 Task: Add the task  Upgrade and migrate company project management to a cloud-based solution to the section Compliance Audit Sprint in the project AgileOpus and add a Due Date to the respective task as 2024/04/28
Action: Mouse moved to (507, 501)
Screenshot: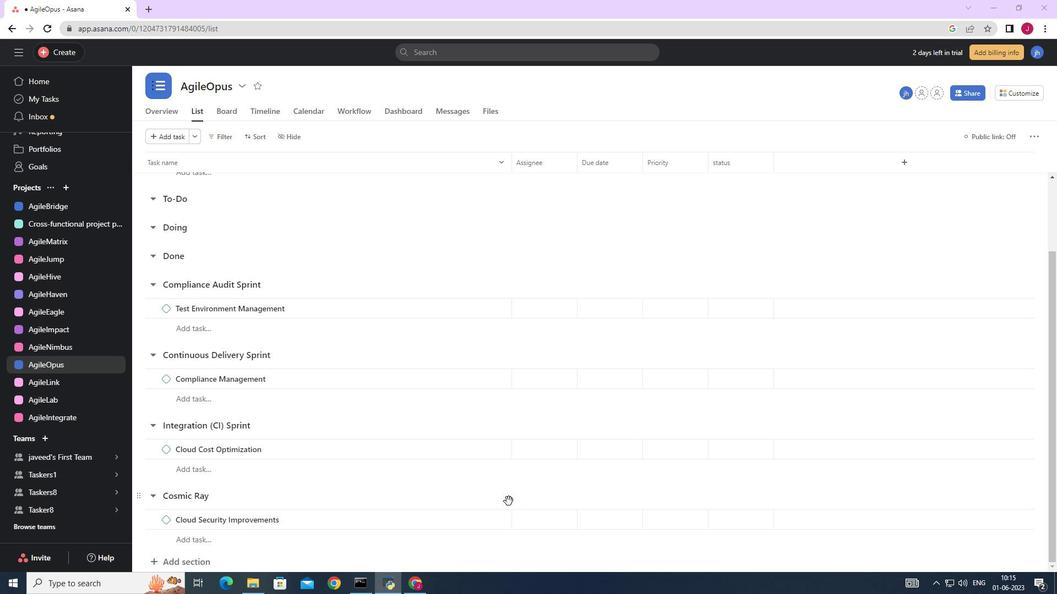 
Action: Mouse scrolled (507, 501) with delta (0, 0)
Screenshot: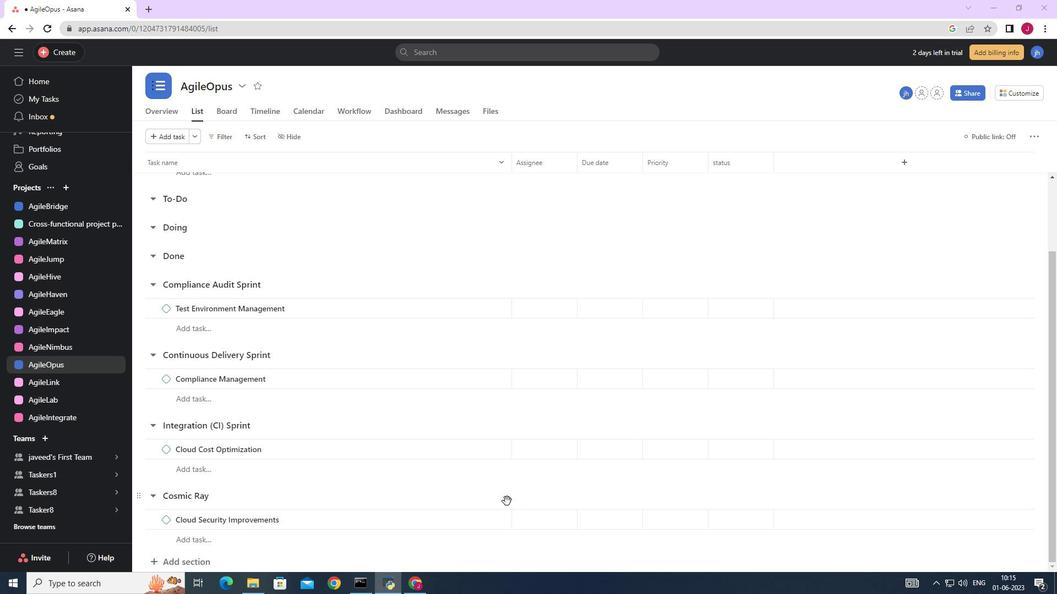 
Action: Mouse scrolled (507, 501) with delta (0, 0)
Screenshot: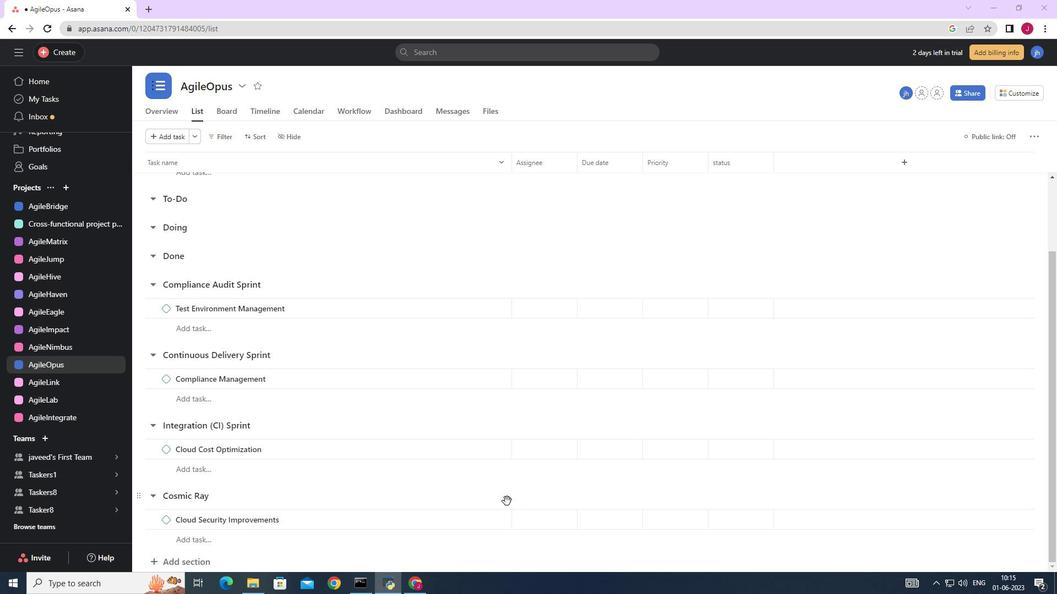 
Action: Mouse scrolled (507, 501) with delta (0, 0)
Screenshot: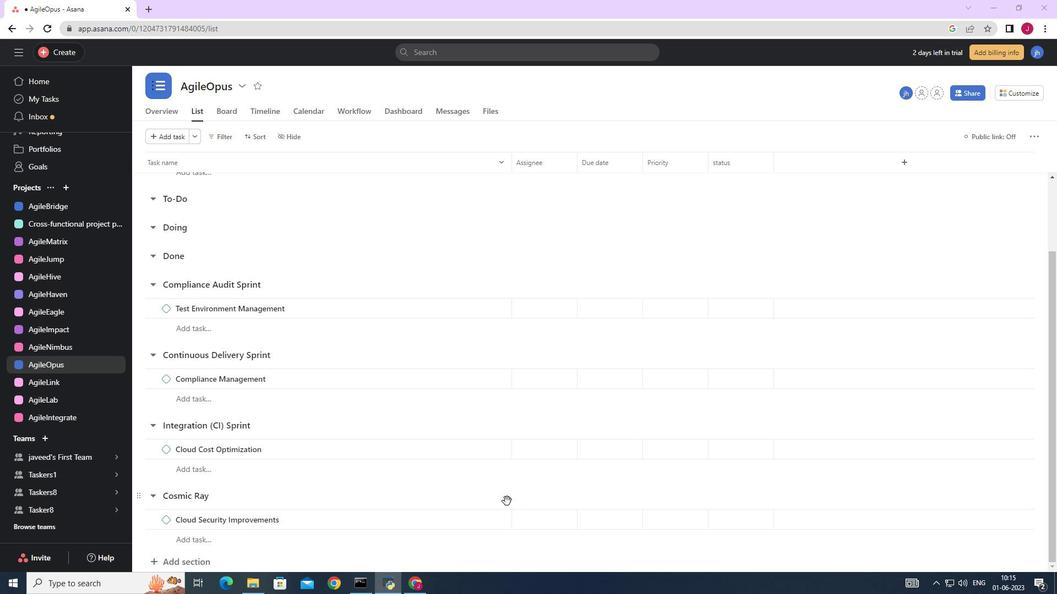 
Action: Mouse moved to (487, 459)
Screenshot: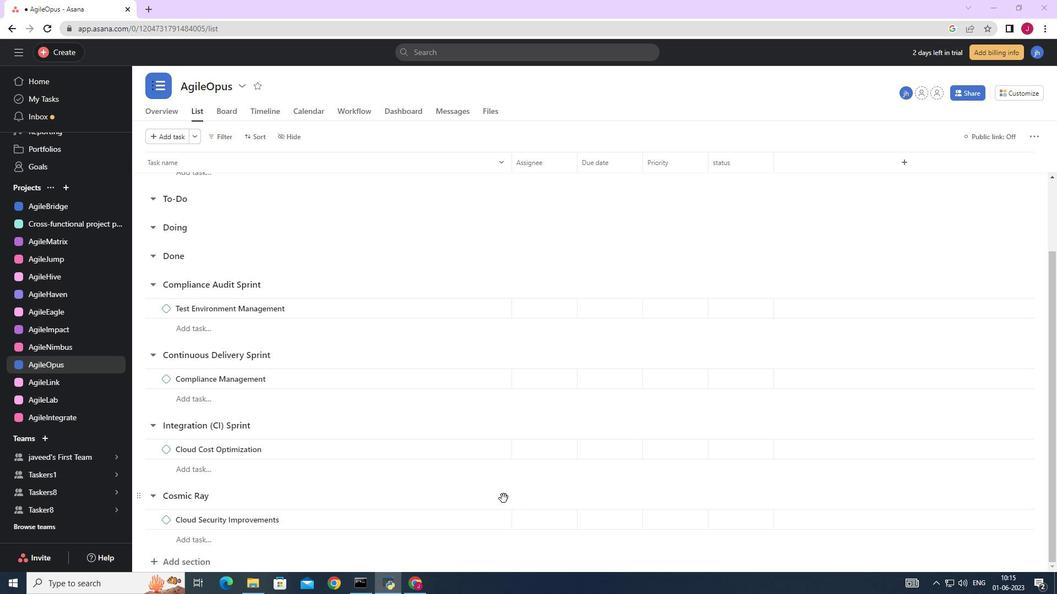 
Action: Mouse scrolled (487, 459) with delta (0, 0)
Screenshot: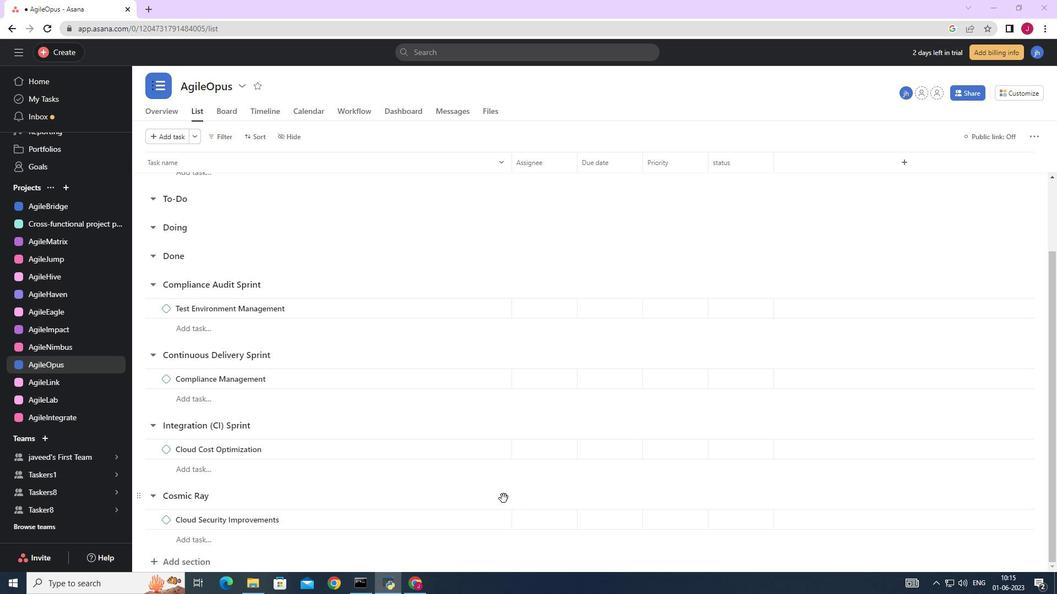 
Action: Mouse scrolled (487, 459) with delta (0, 0)
Screenshot: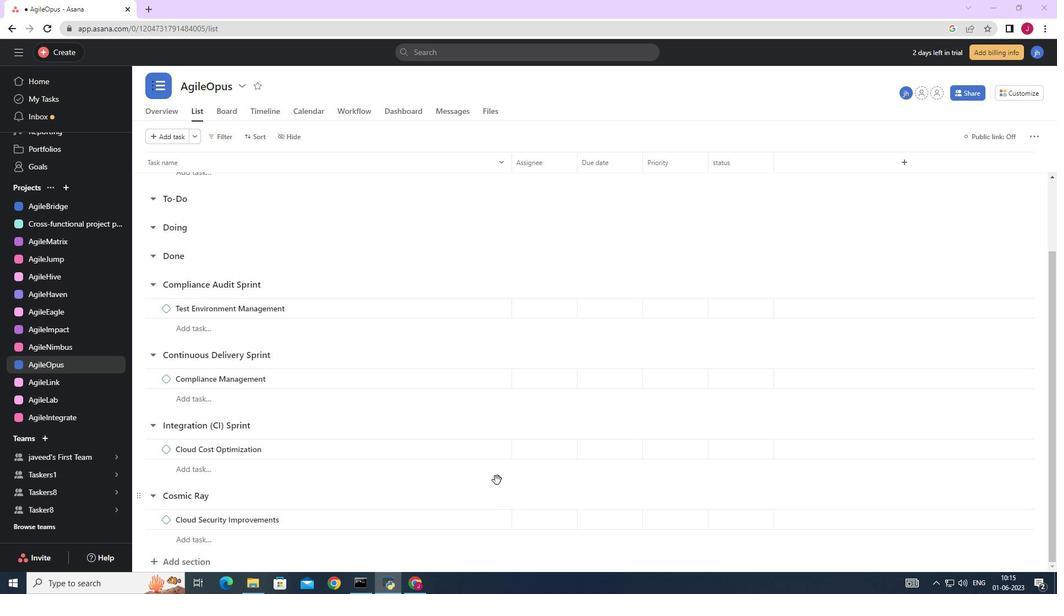 
Action: Mouse scrolled (487, 459) with delta (0, 0)
Screenshot: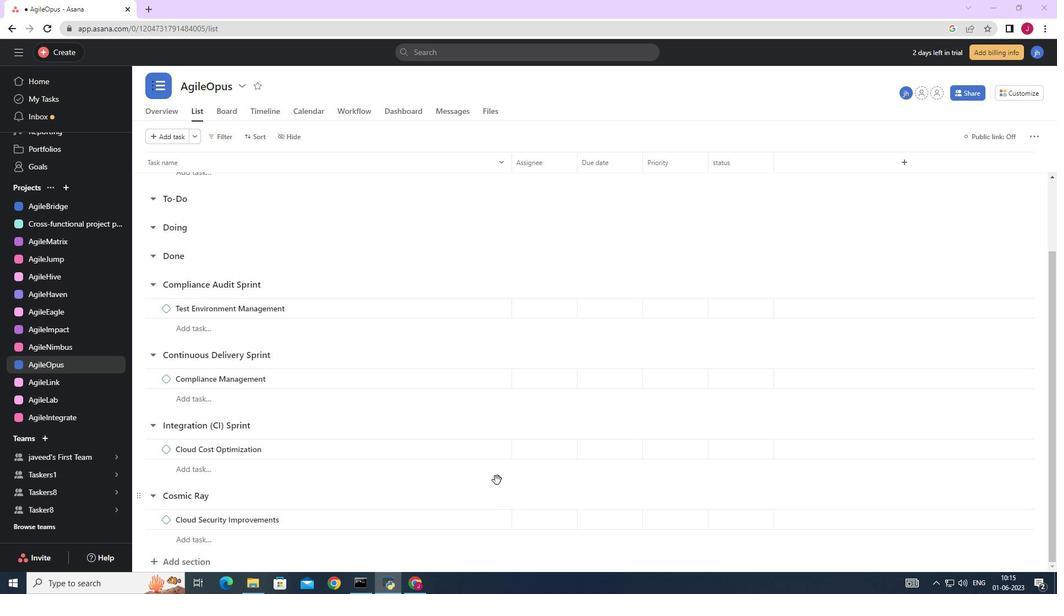 
Action: Mouse scrolled (487, 459) with delta (0, 0)
Screenshot: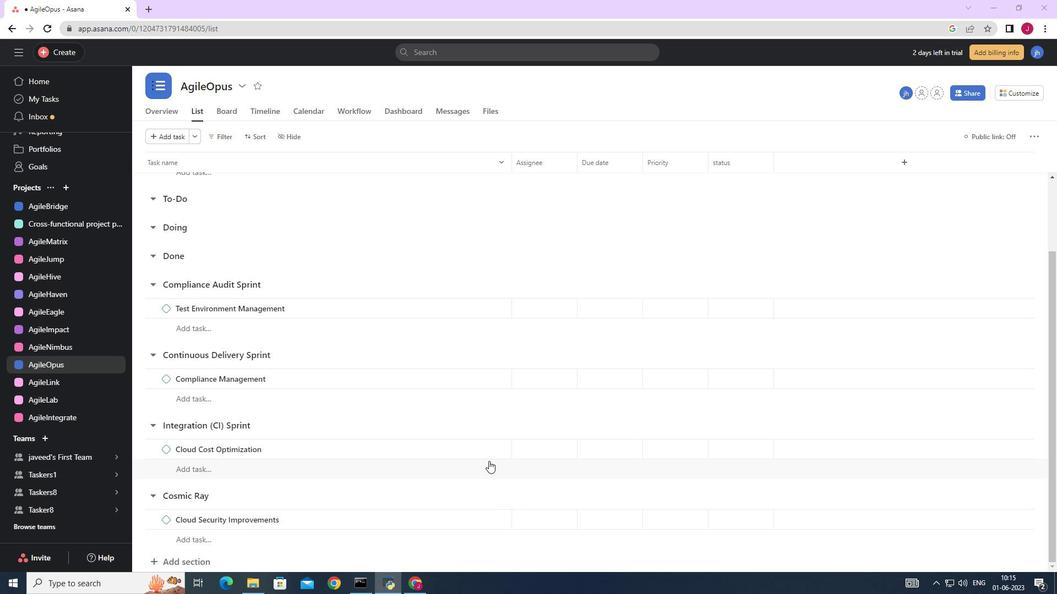 
Action: Mouse scrolled (487, 459) with delta (0, 0)
Screenshot: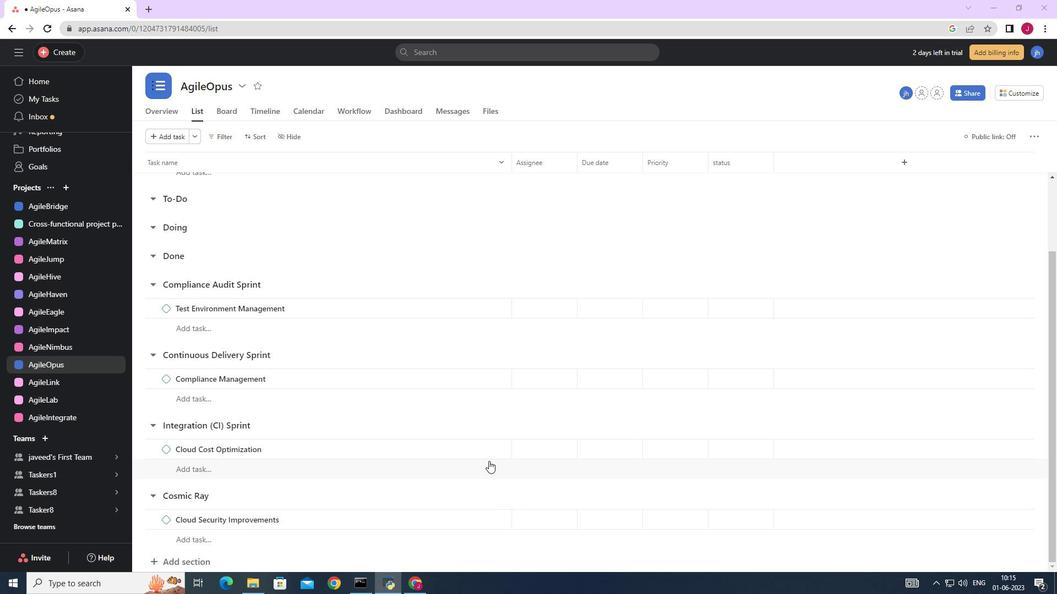 
Action: Mouse moved to (486, 459)
Screenshot: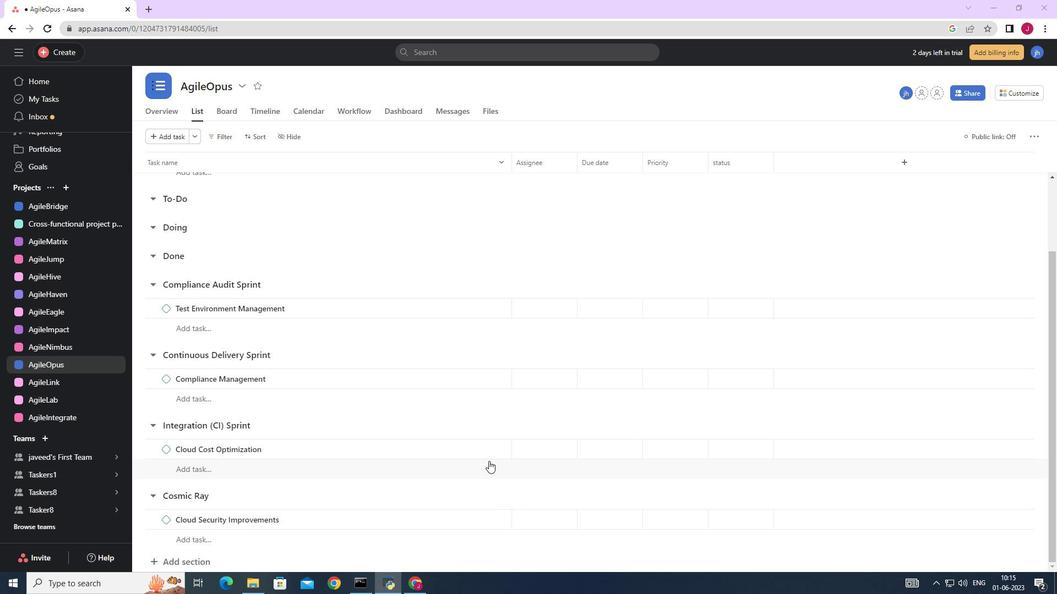 
Action: Mouse scrolled (486, 459) with delta (0, 0)
Screenshot: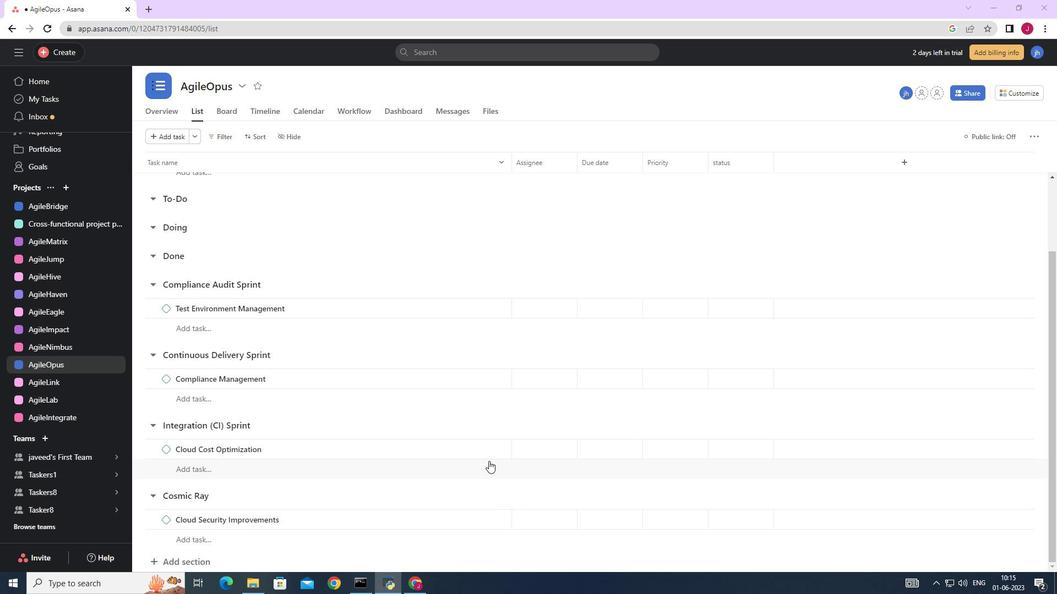 
Action: Mouse moved to (482, 459)
Screenshot: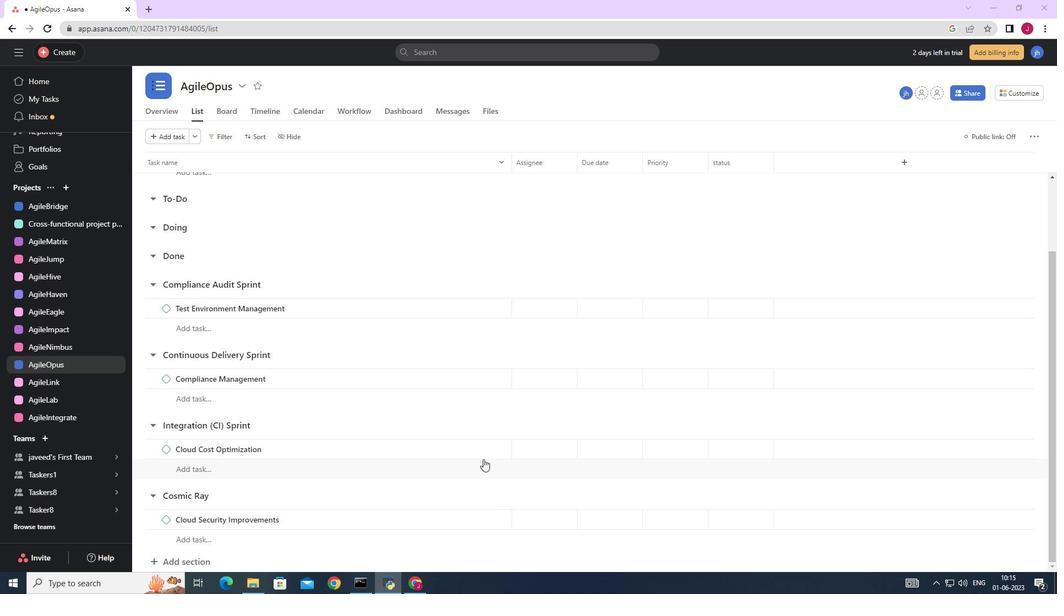 
Action: Mouse scrolled (482, 460) with delta (0, 0)
Screenshot: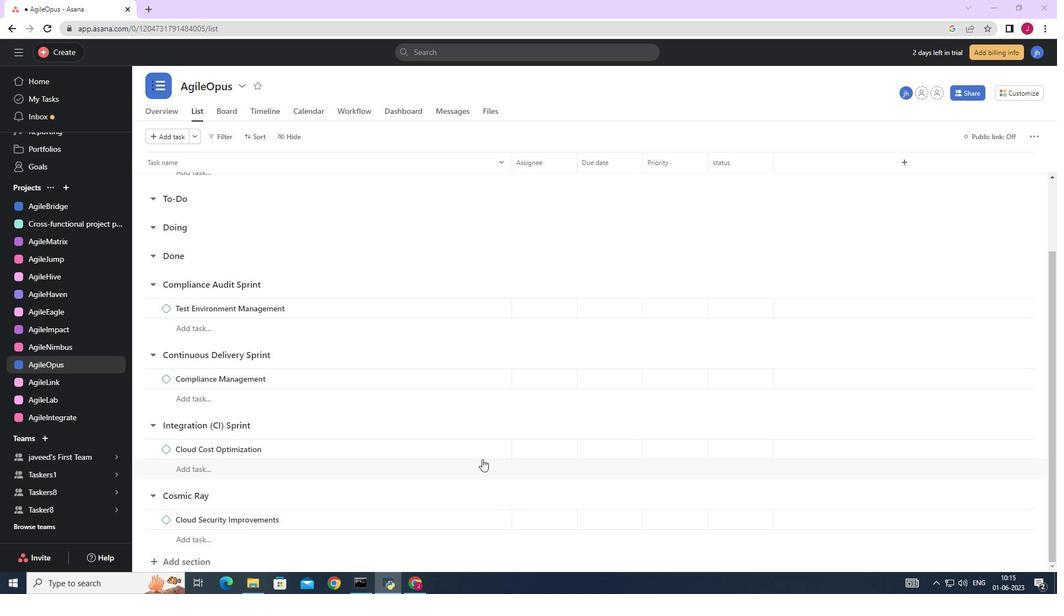 
Action: Mouse scrolled (482, 460) with delta (0, 0)
Screenshot: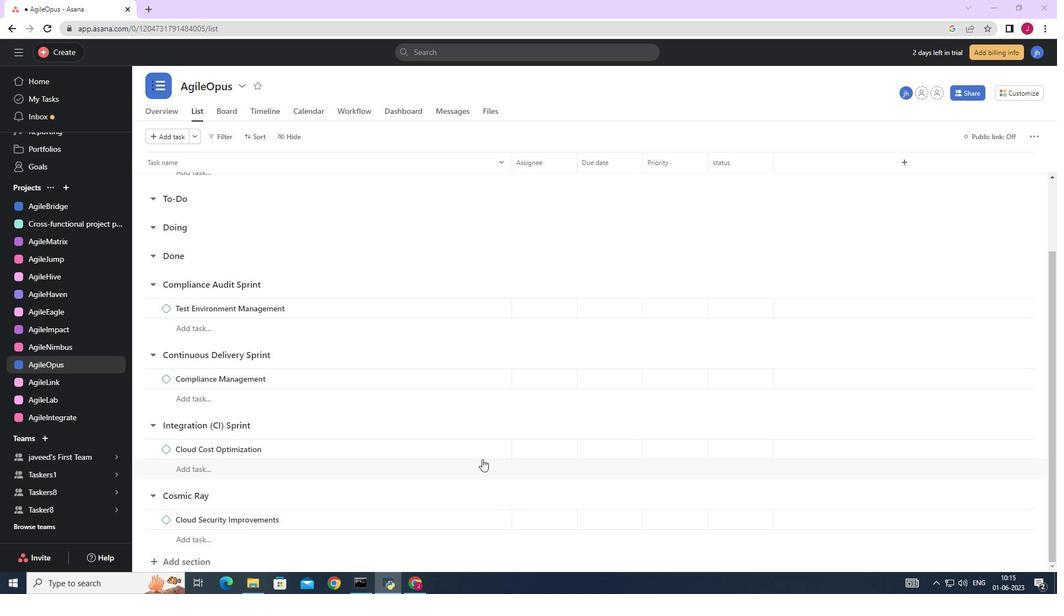 
Action: Mouse scrolled (482, 460) with delta (0, 0)
Screenshot: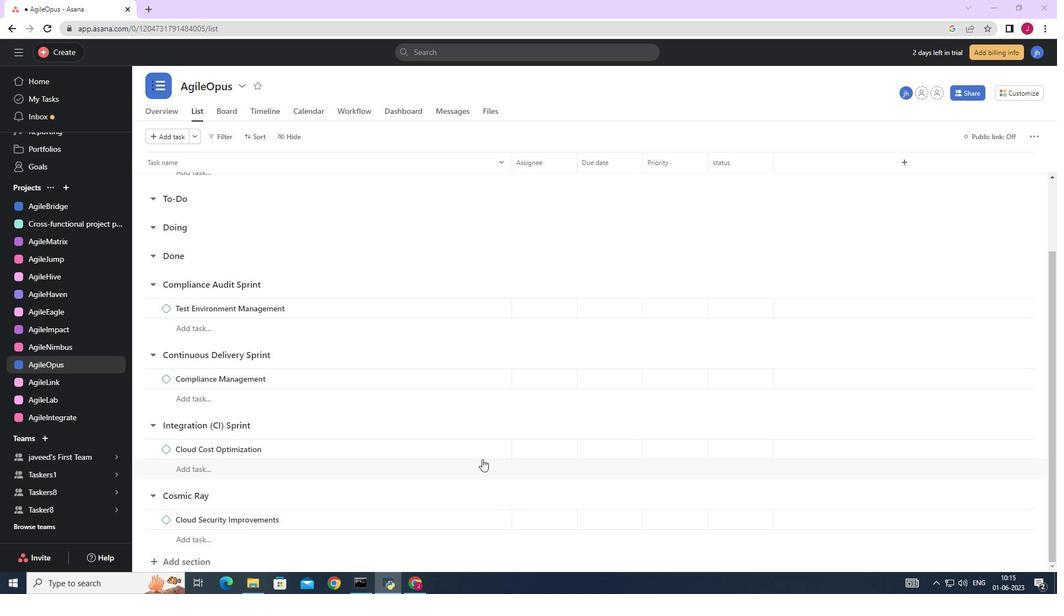 
Action: Mouse scrolled (482, 460) with delta (0, 0)
Screenshot: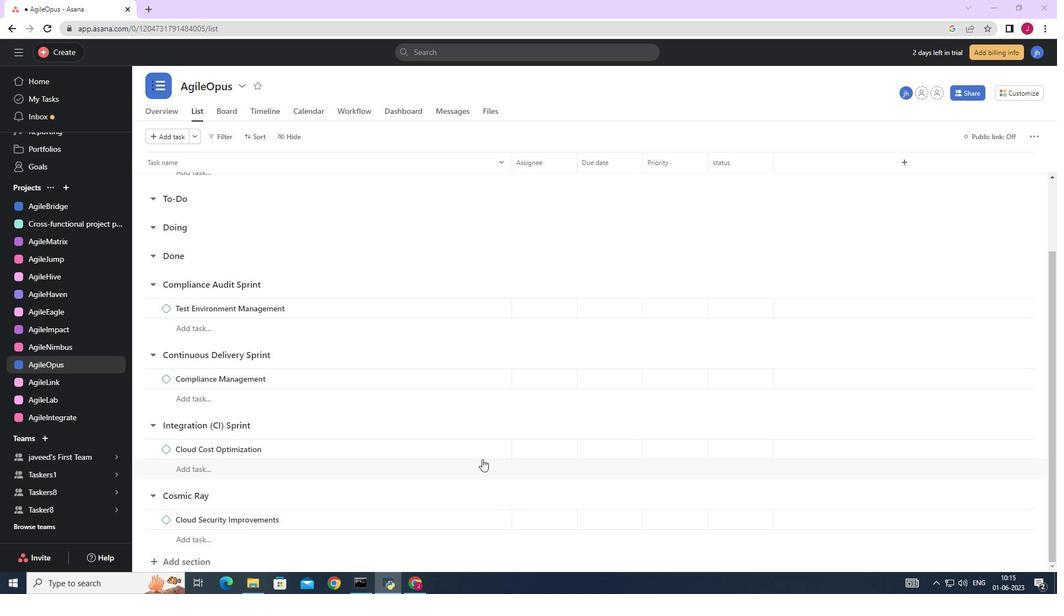 
Action: Mouse scrolled (482, 460) with delta (0, 0)
Screenshot: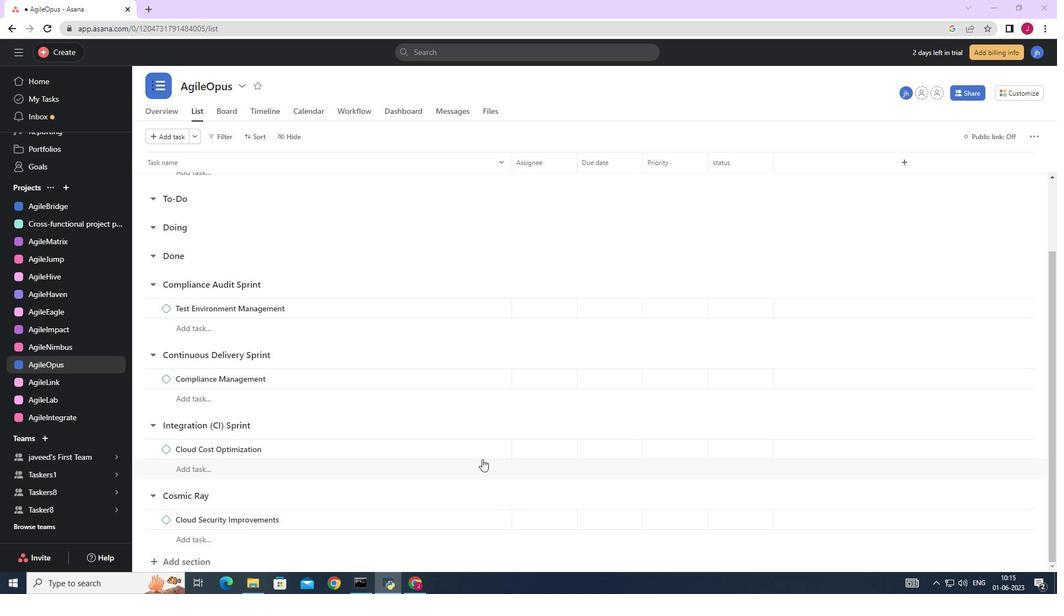 
Action: Mouse moved to (481, 241)
Screenshot: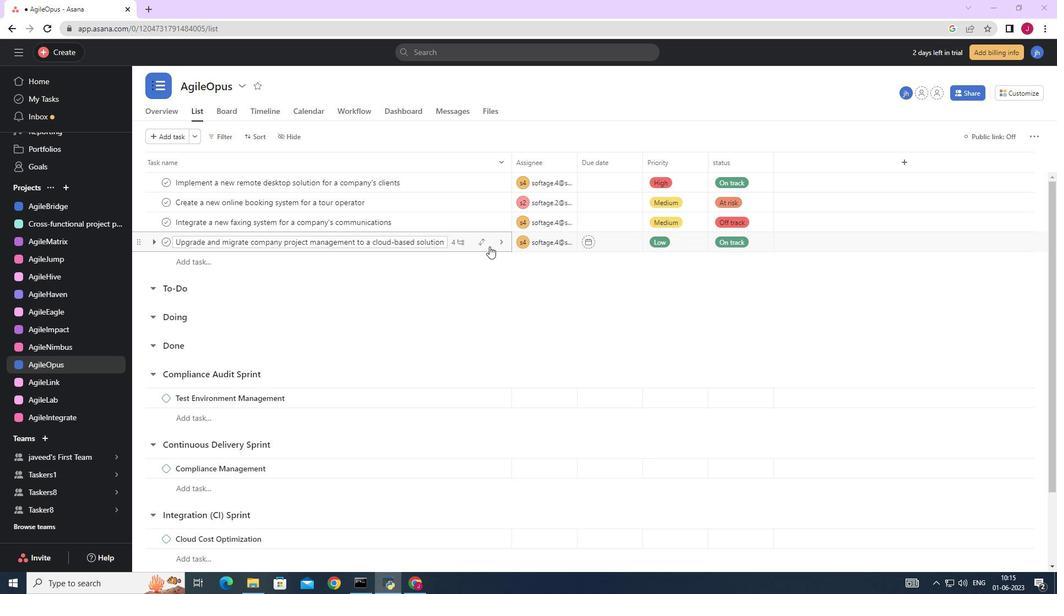 
Action: Mouse pressed left at (481, 241)
Screenshot: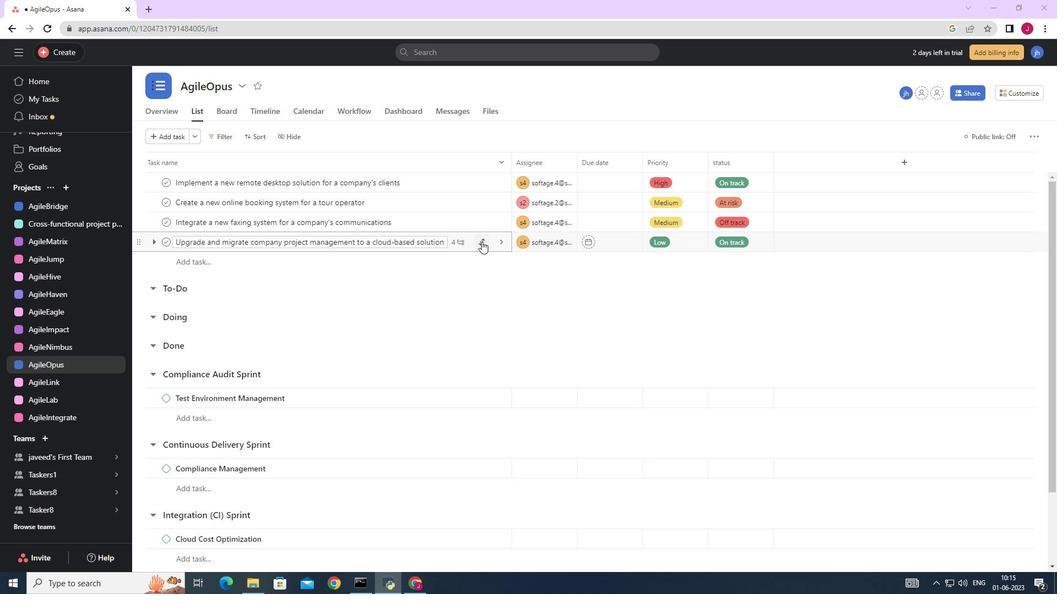 
Action: Mouse moved to (424, 364)
Screenshot: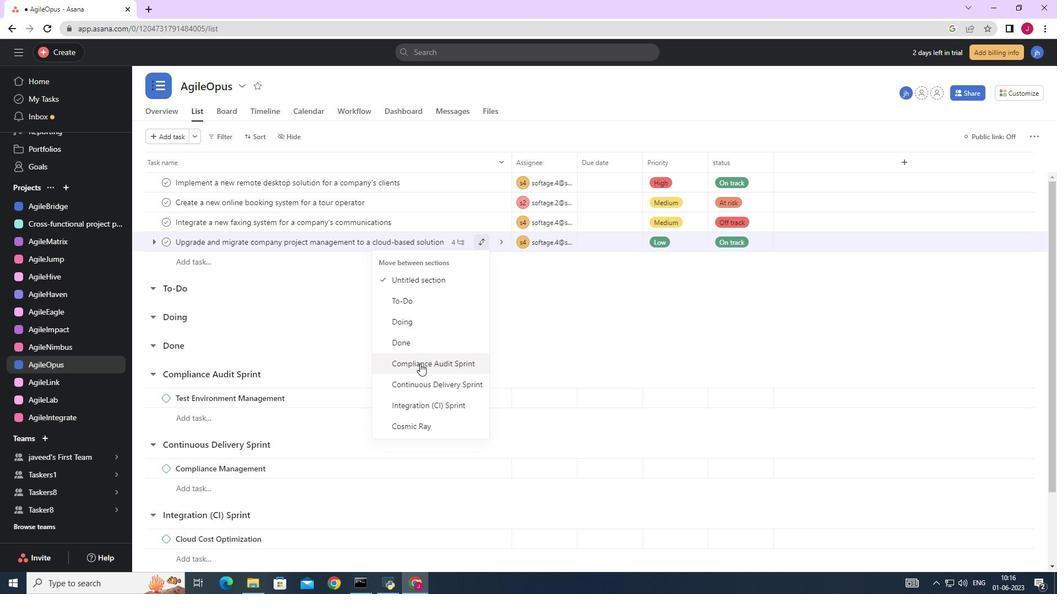 
Action: Mouse pressed left at (424, 364)
Screenshot: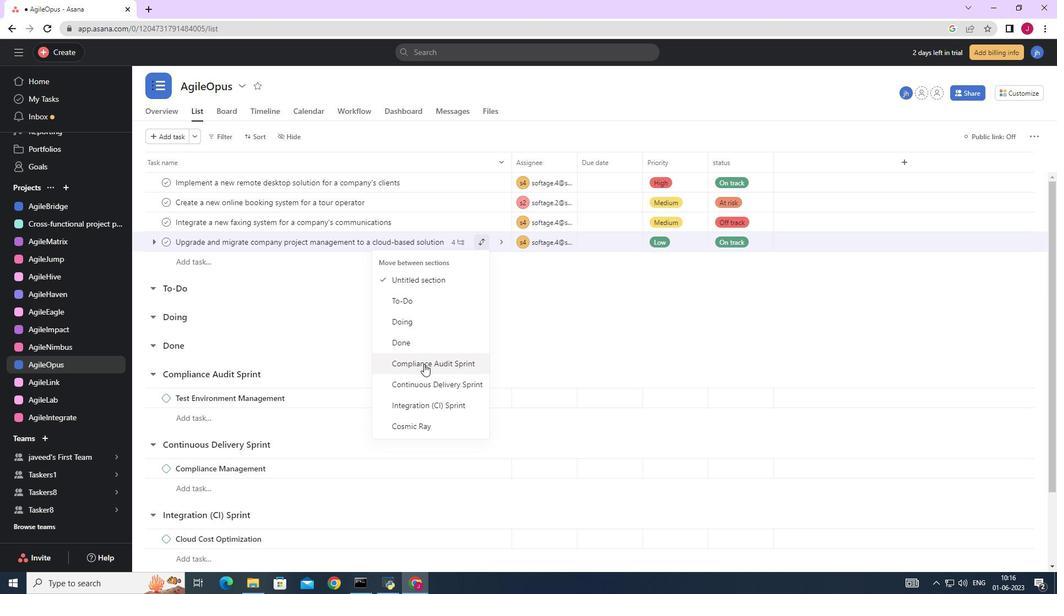 
Action: Mouse moved to (621, 380)
Screenshot: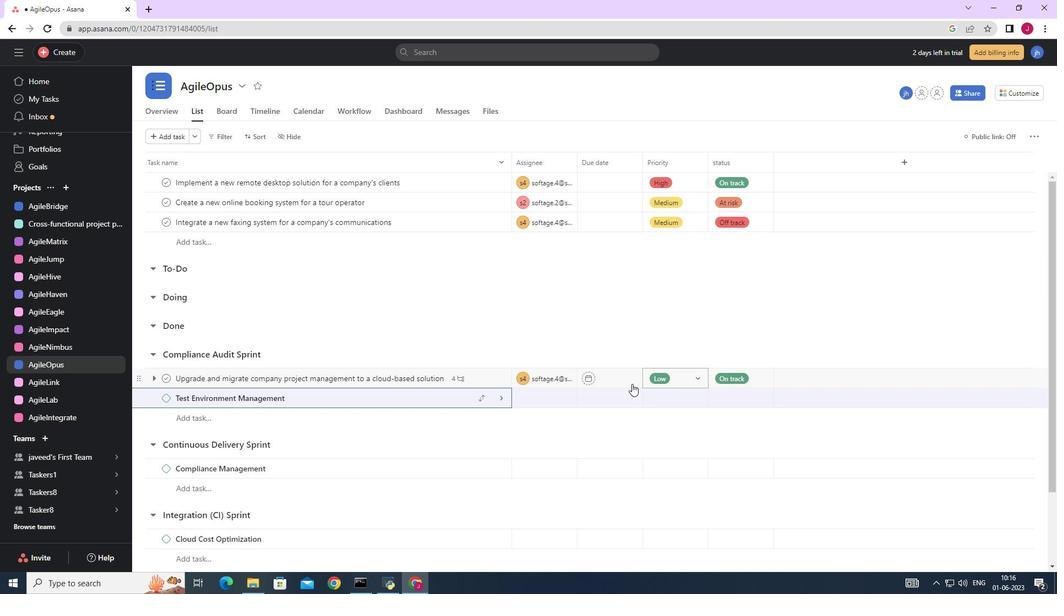 
Action: Mouse pressed left at (621, 380)
Screenshot: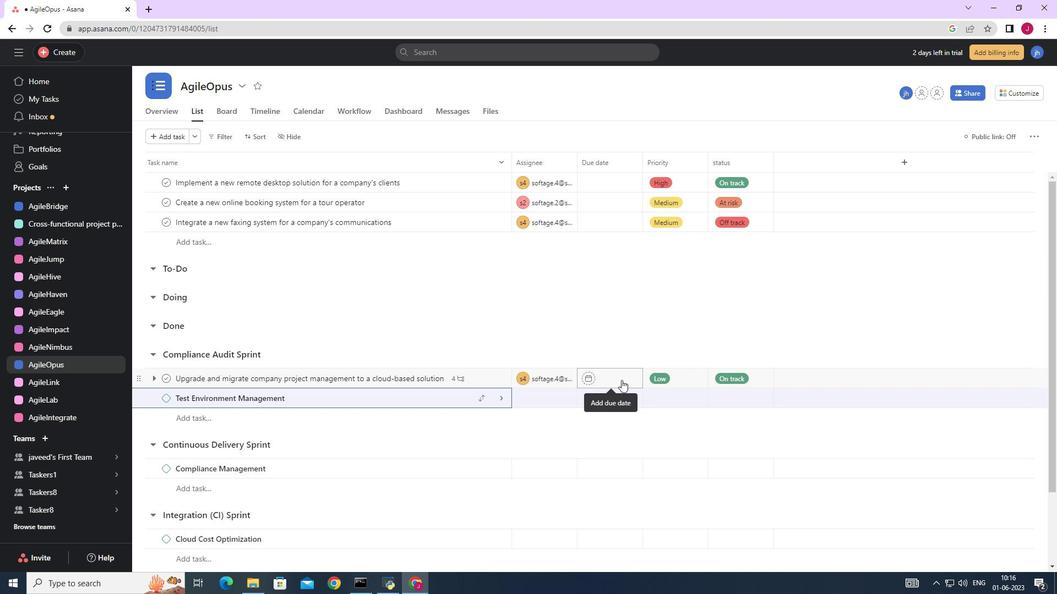 
Action: Mouse moved to (722, 204)
Screenshot: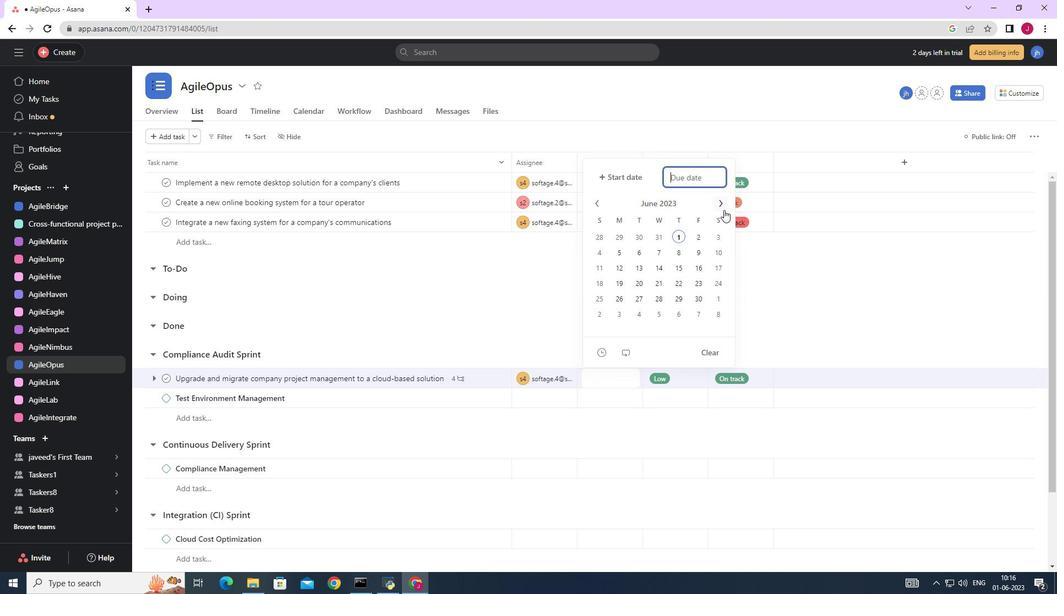 
Action: Mouse pressed left at (722, 204)
Screenshot: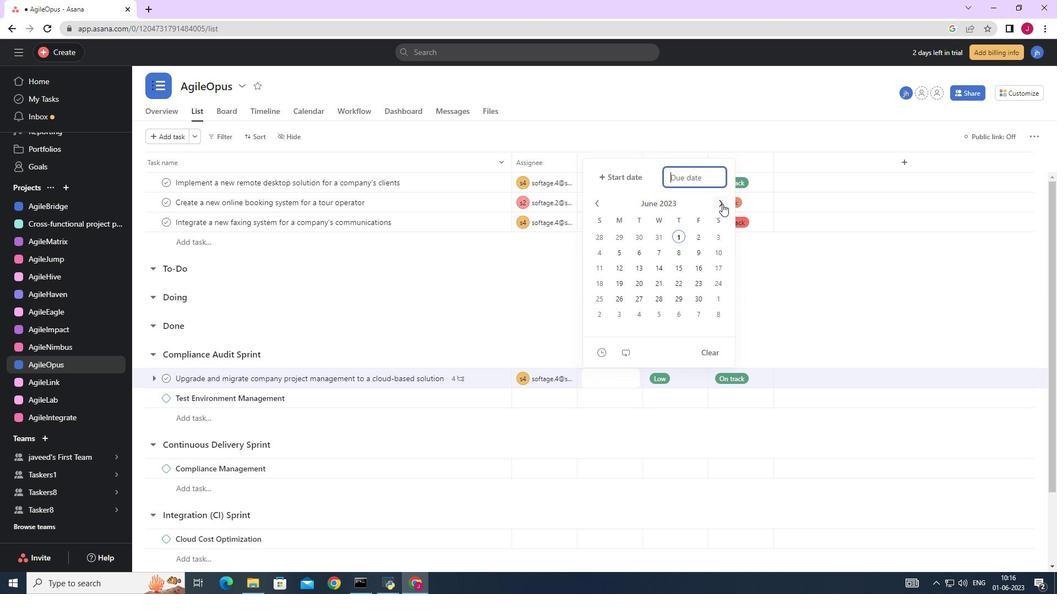 
Action: Mouse pressed left at (722, 204)
Screenshot: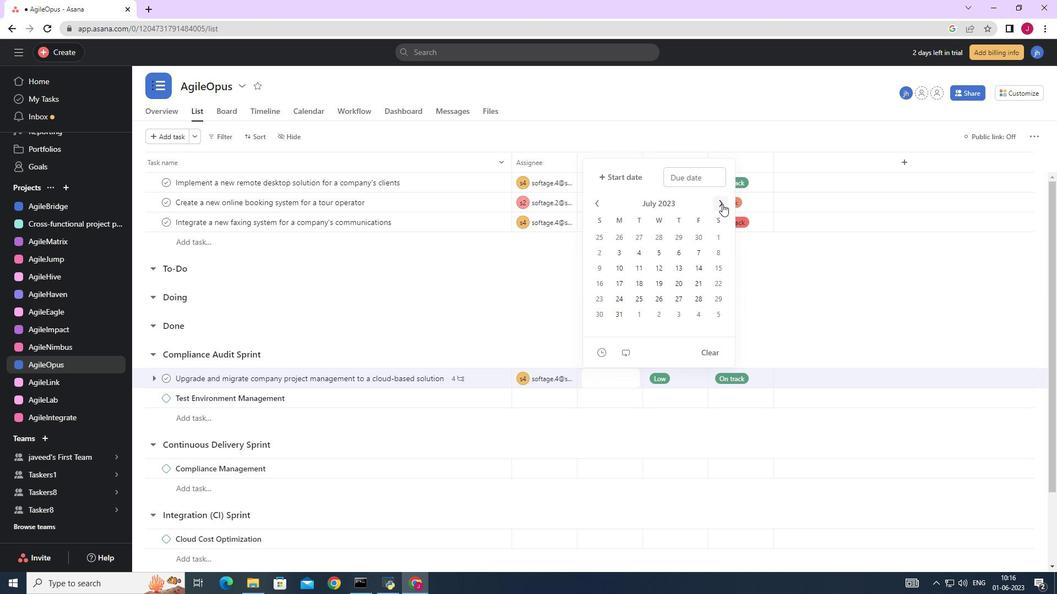 
Action: Mouse pressed left at (722, 204)
Screenshot: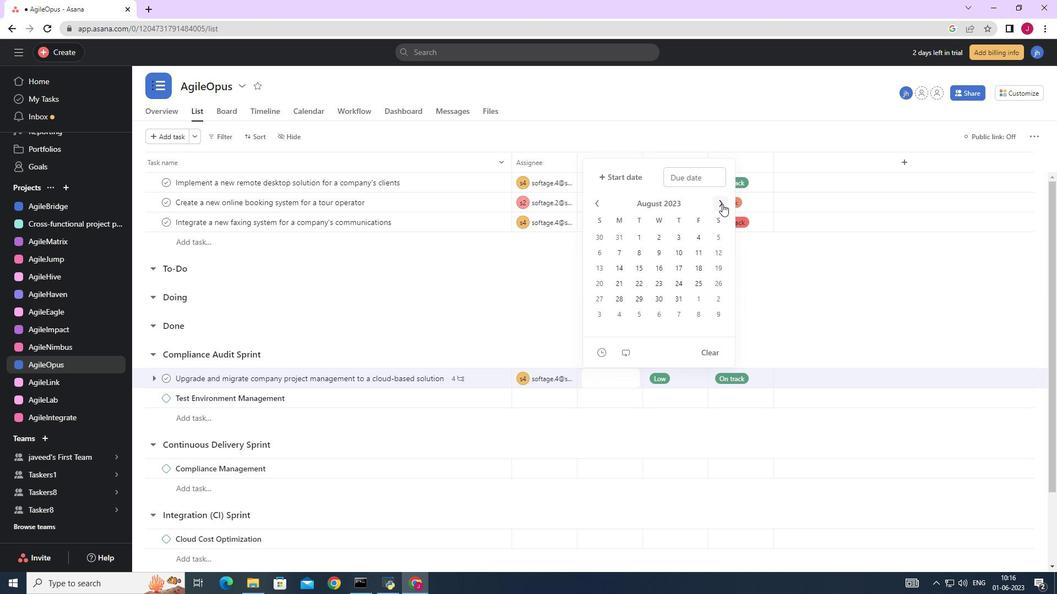
Action: Mouse pressed left at (722, 204)
Screenshot: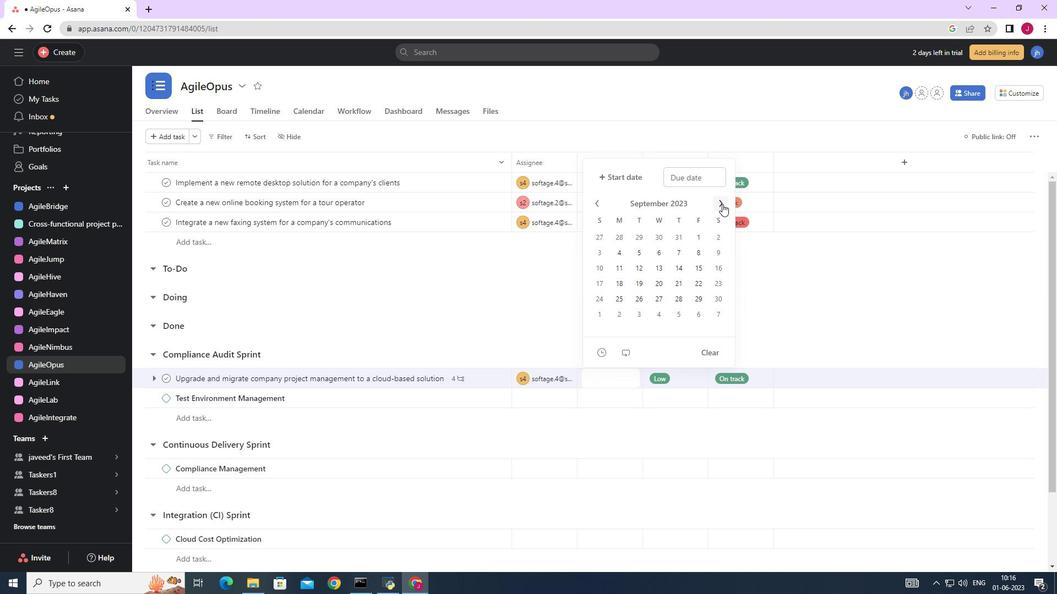 
Action: Mouse pressed left at (722, 204)
Screenshot: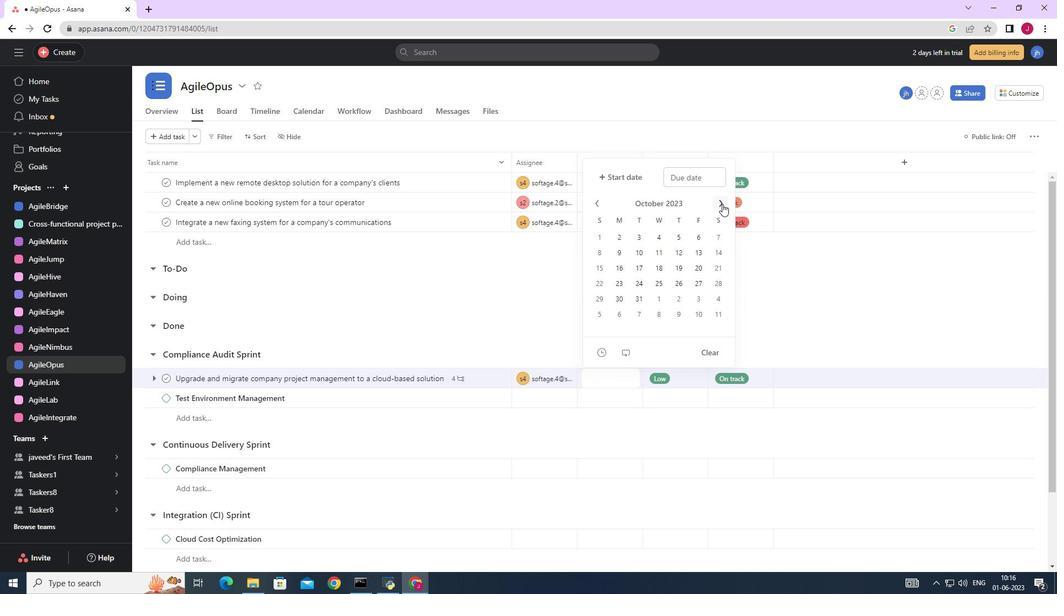 
Action: Mouse pressed left at (722, 204)
Screenshot: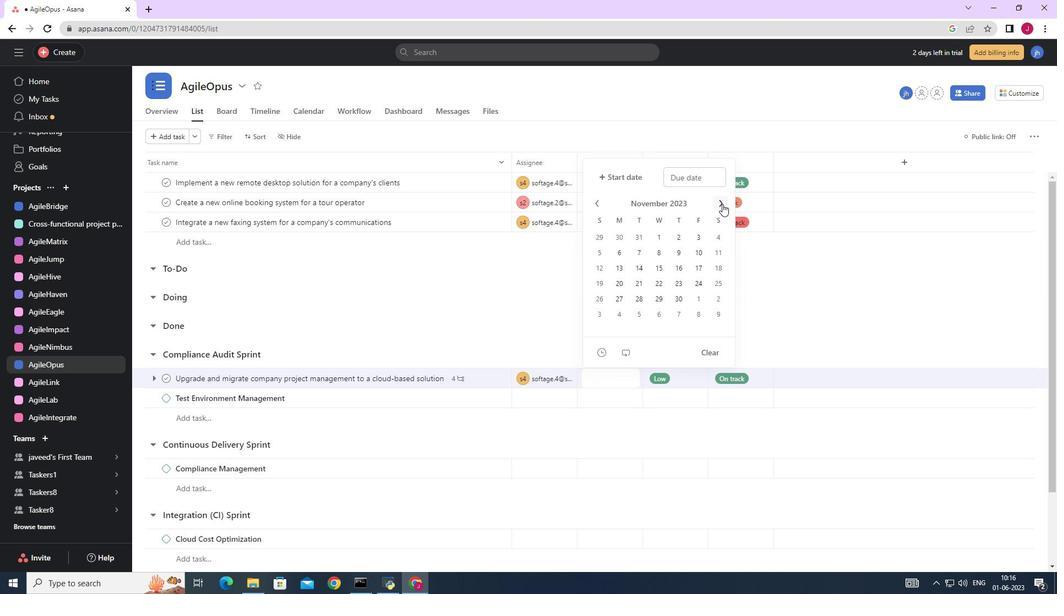 
Action: Mouse pressed left at (722, 204)
Screenshot: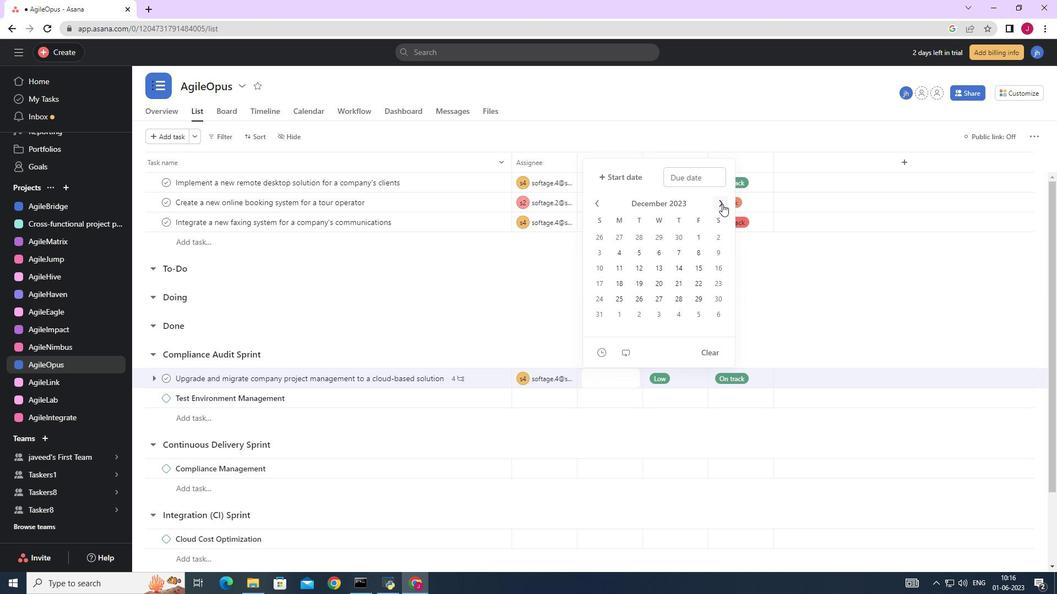 
Action: Mouse pressed left at (722, 204)
Screenshot: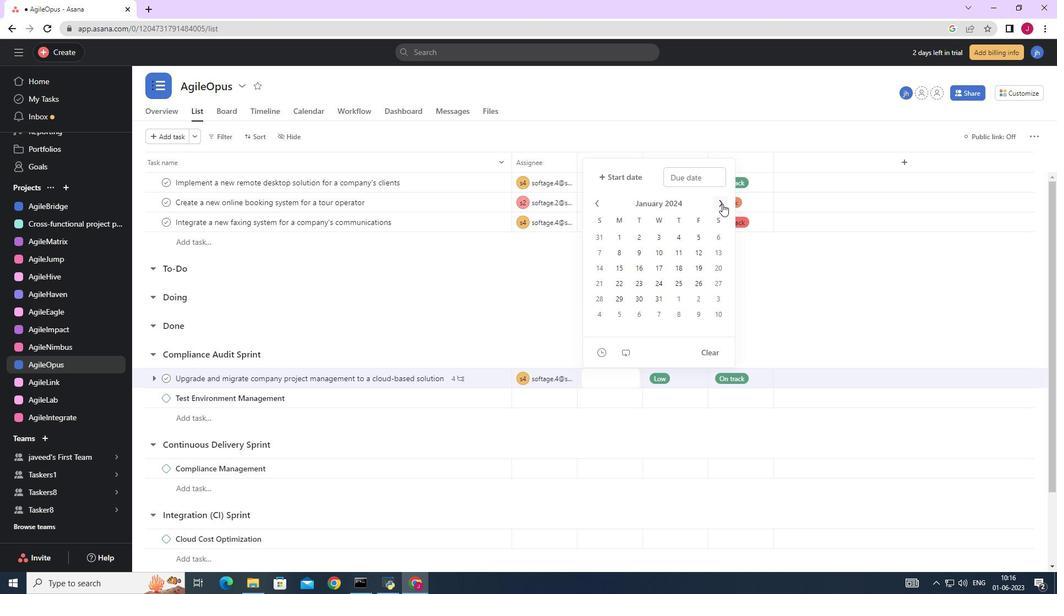 
Action: Mouse pressed left at (722, 204)
Screenshot: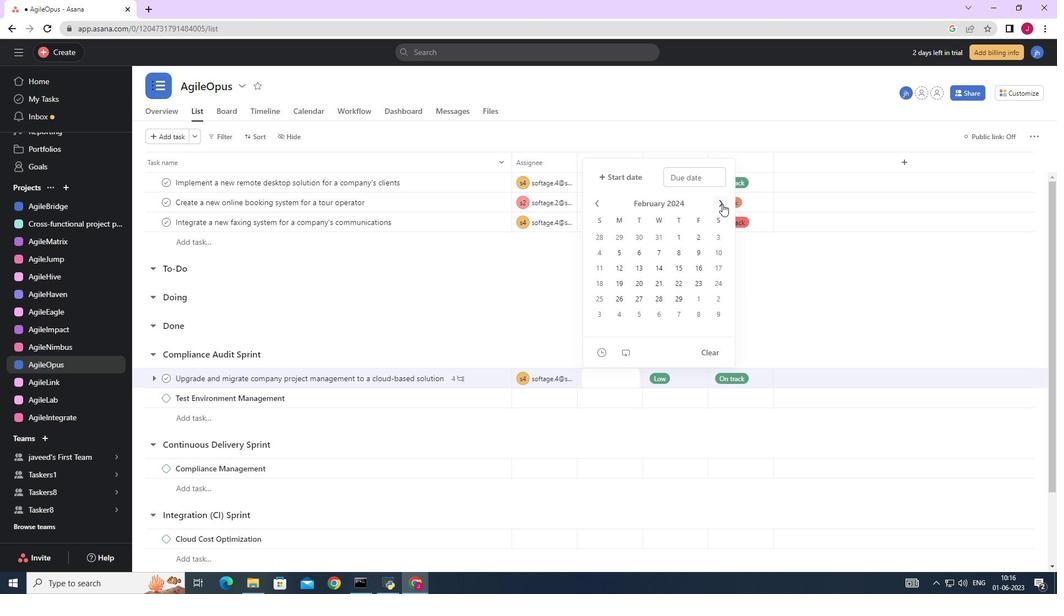 
Action: Mouse pressed left at (722, 204)
Screenshot: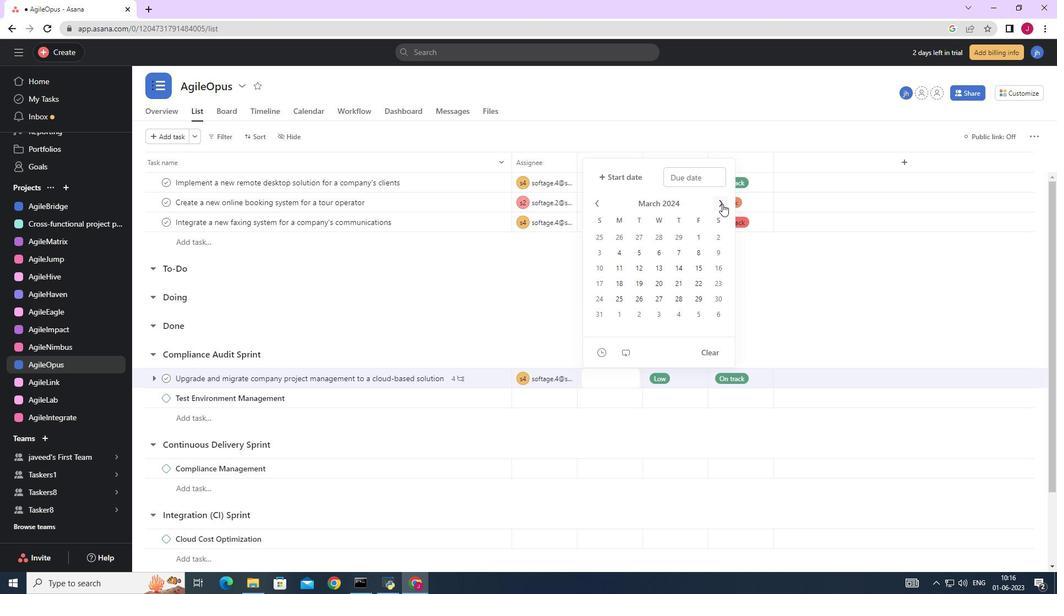 
Action: Mouse moved to (598, 295)
Screenshot: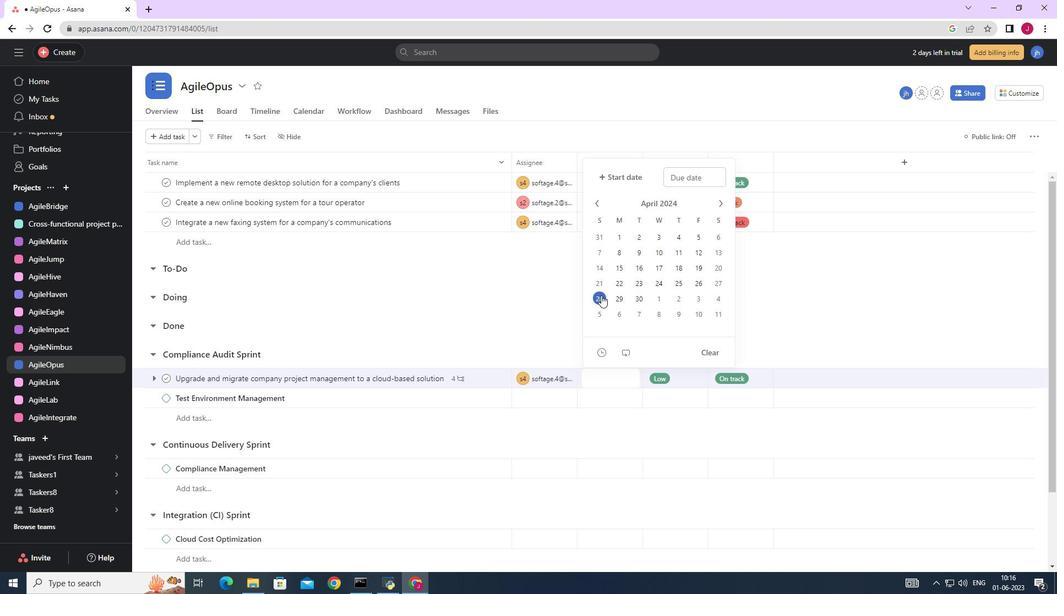 
Action: Mouse pressed left at (598, 295)
Screenshot: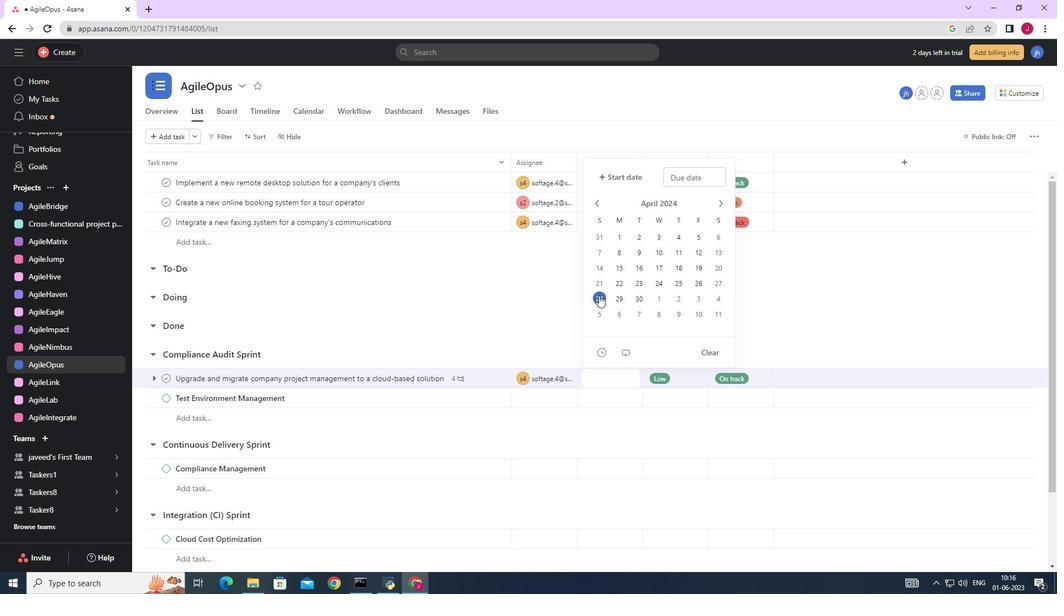 
Action: Mouse moved to (911, 295)
Screenshot: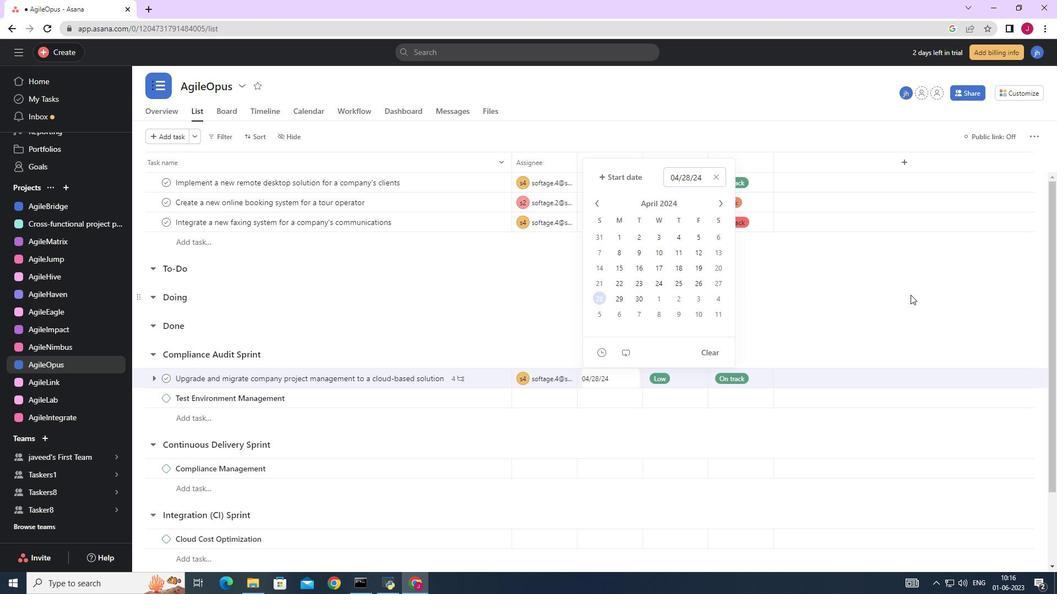 
Action: Mouse pressed left at (911, 295)
Screenshot: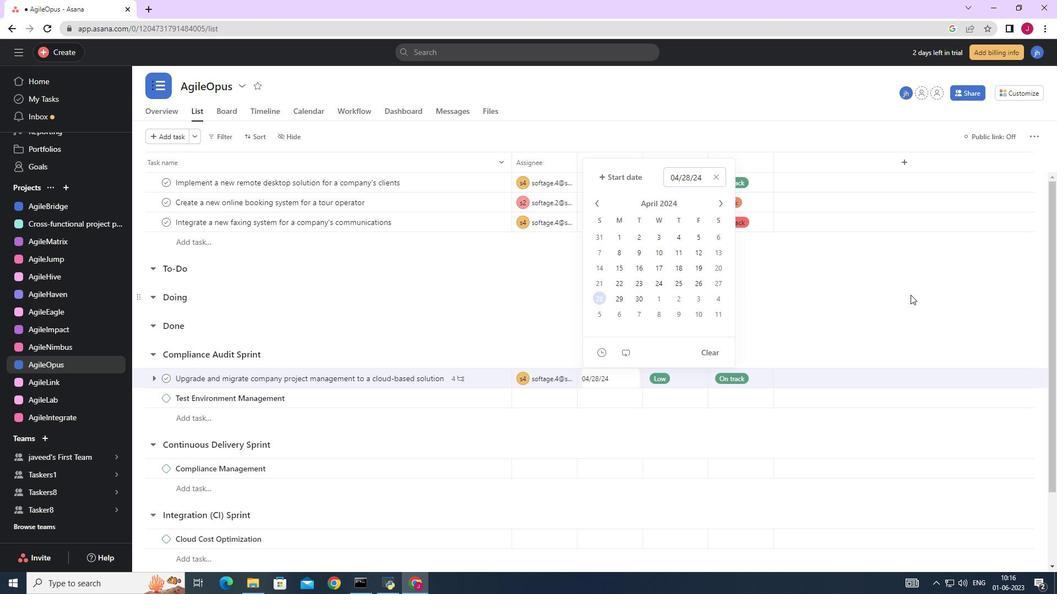 
Action: Mouse moved to (912, 294)
Screenshot: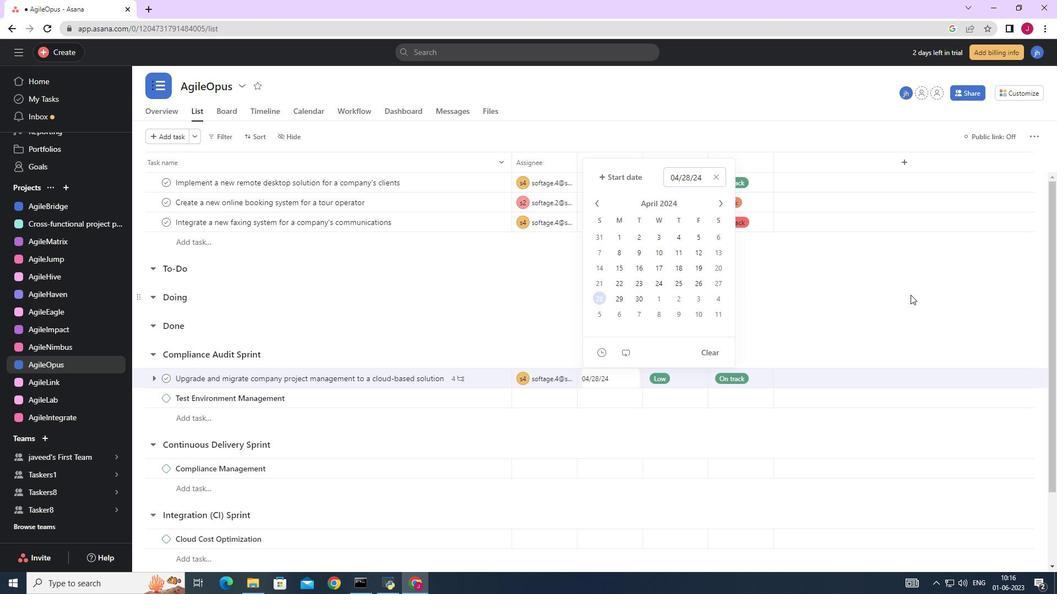 
